 Task: Check the standings of the 2023 Victory Lane Racing NASCAR Cup Series for the race "Ambetter Health 400" on the track "Atlanta".
Action: Mouse moved to (176, 368)
Screenshot: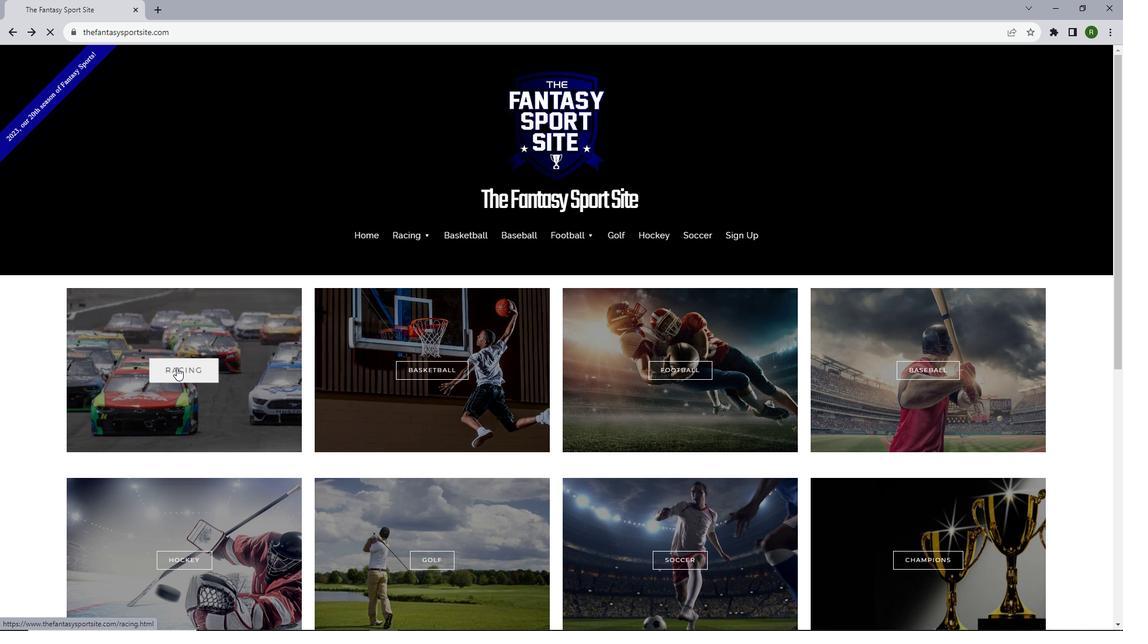 
Action: Mouse pressed left at (176, 368)
Screenshot: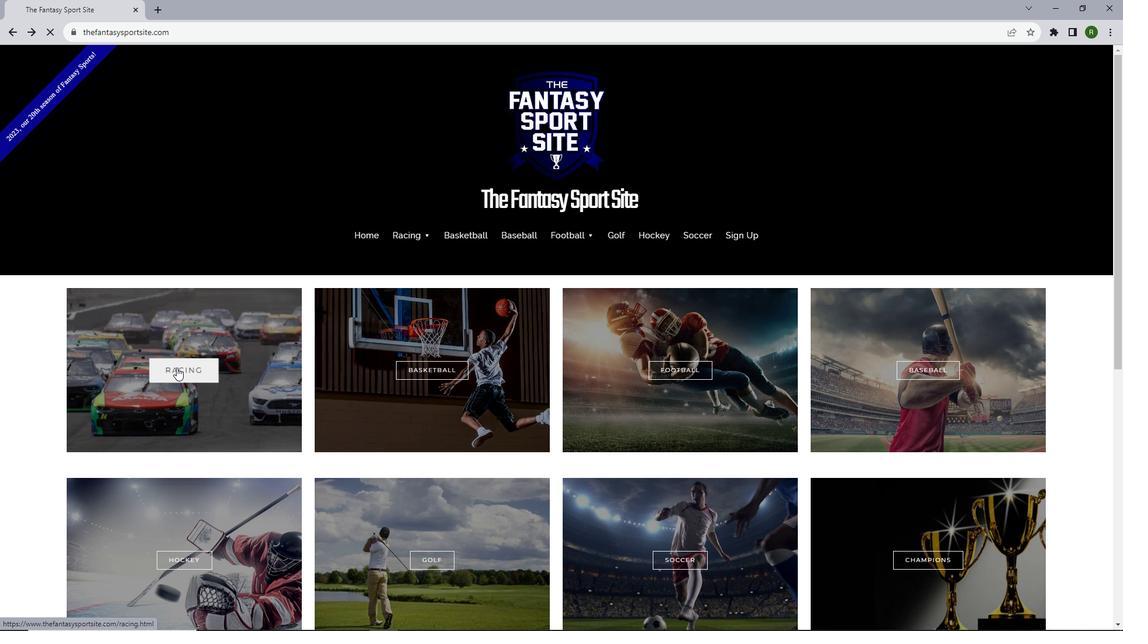 
Action: Mouse moved to (463, 392)
Screenshot: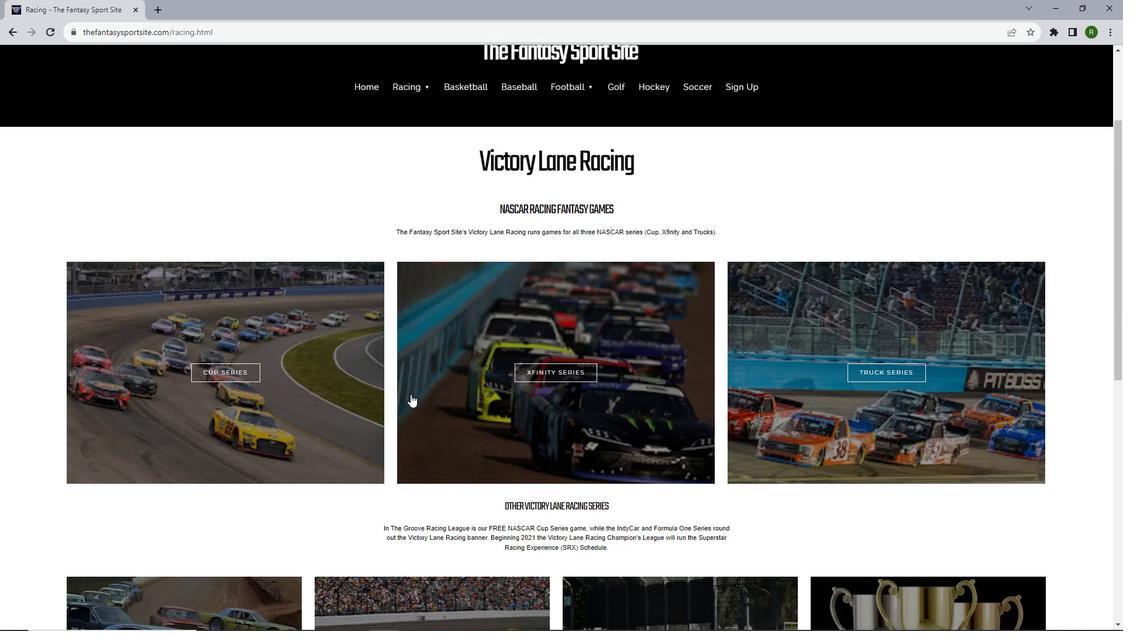 
Action: Mouse scrolled (463, 391) with delta (0, 0)
Screenshot: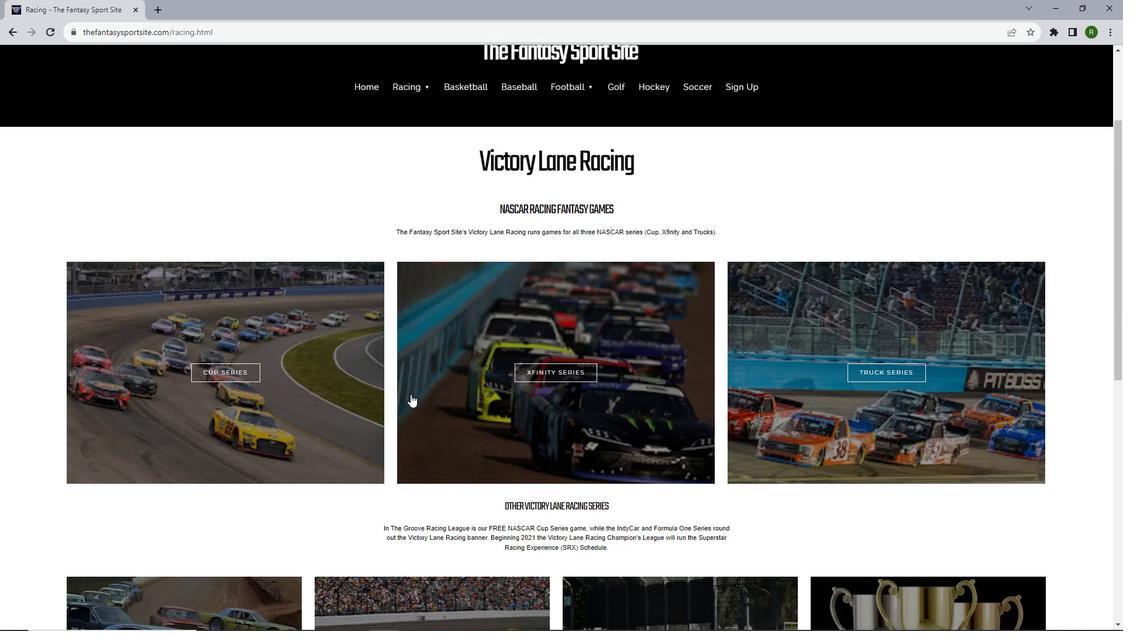 
Action: Mouse moved to (459, 392)
Screenshot: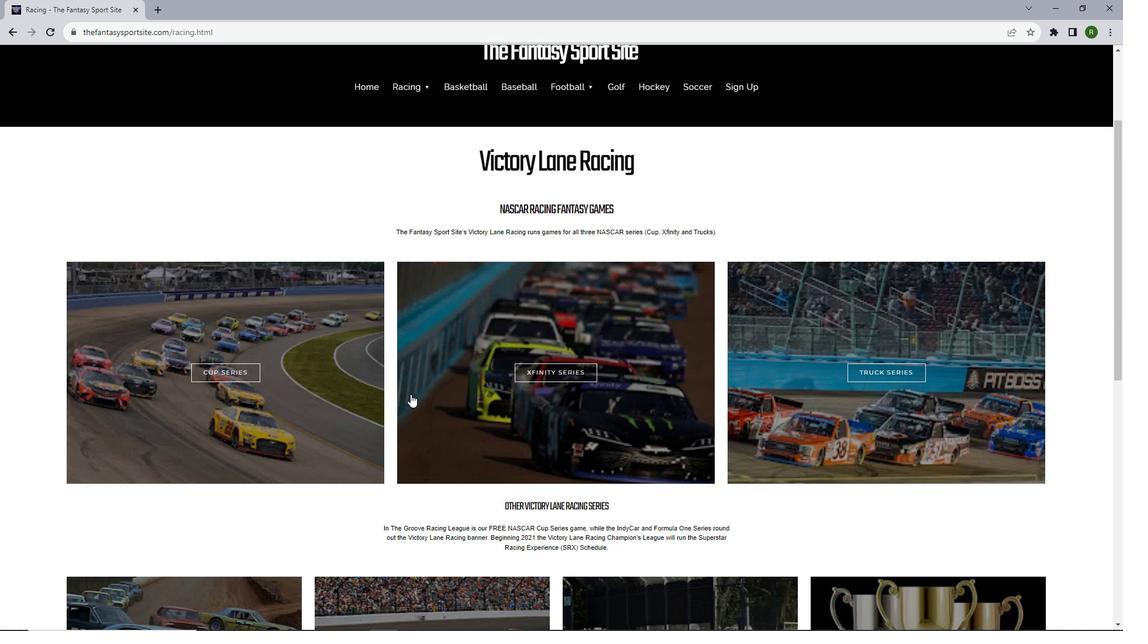 
Action: Mouse scrolled (460, 391) with delta (0, 0)
Screenshot: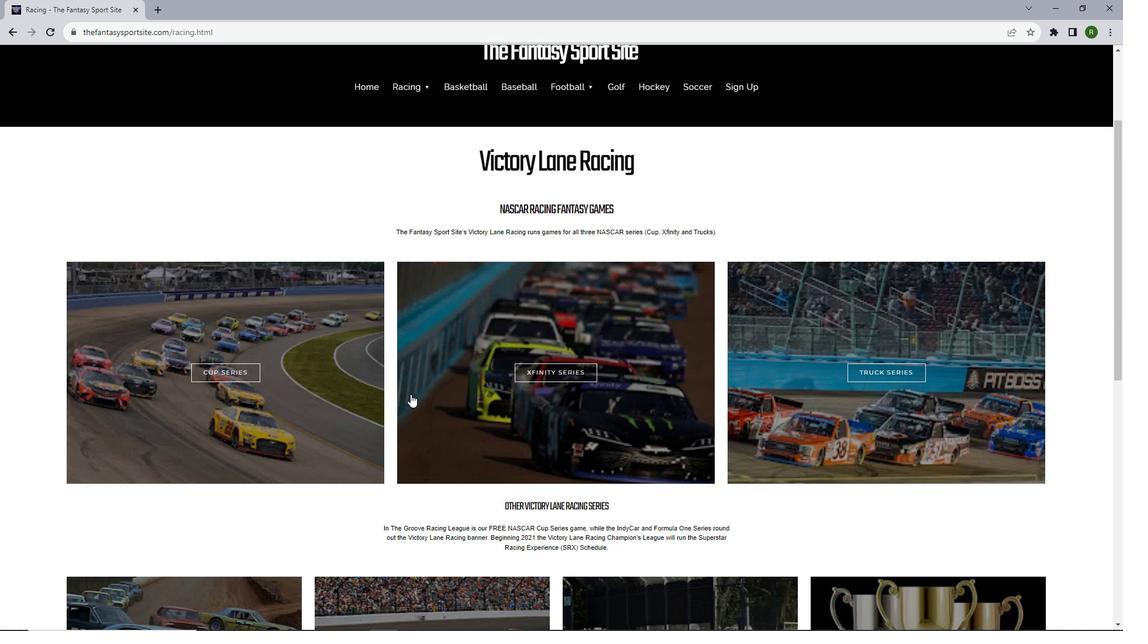 
Action: Mouse moved to (459, 392)
Screenshot: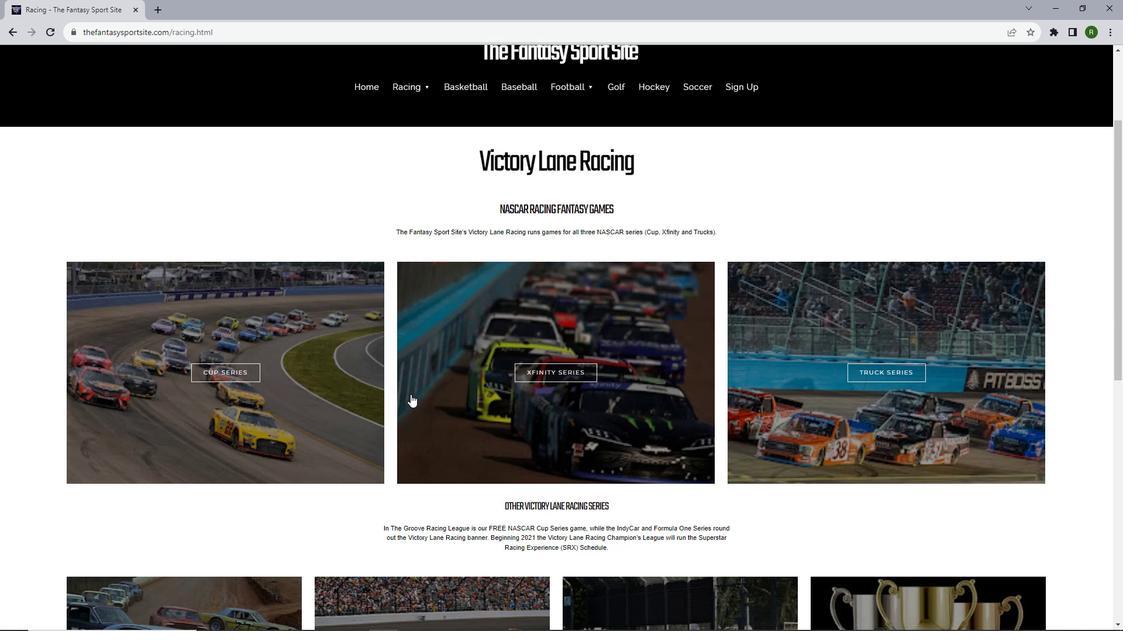
Action: Mouse scrolled (459, 391) with delta (0, 0)
Screenshot: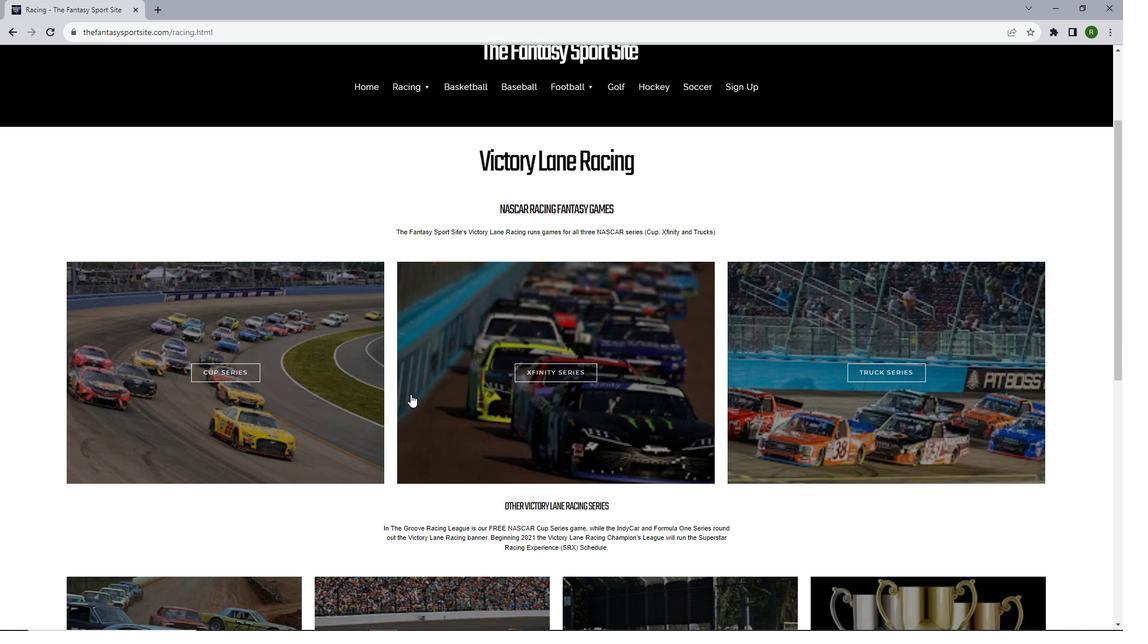 
Action: Mouse moved to (226, 350)
Screenshot: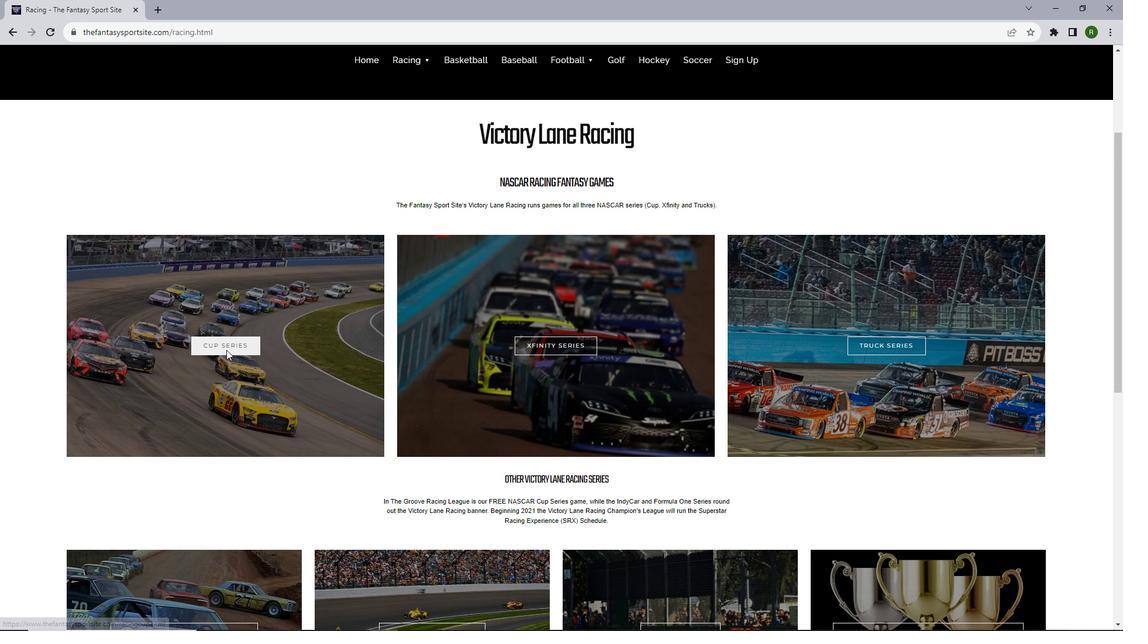 
Action: Mouse pressed left at (226, 350)
Screenshot: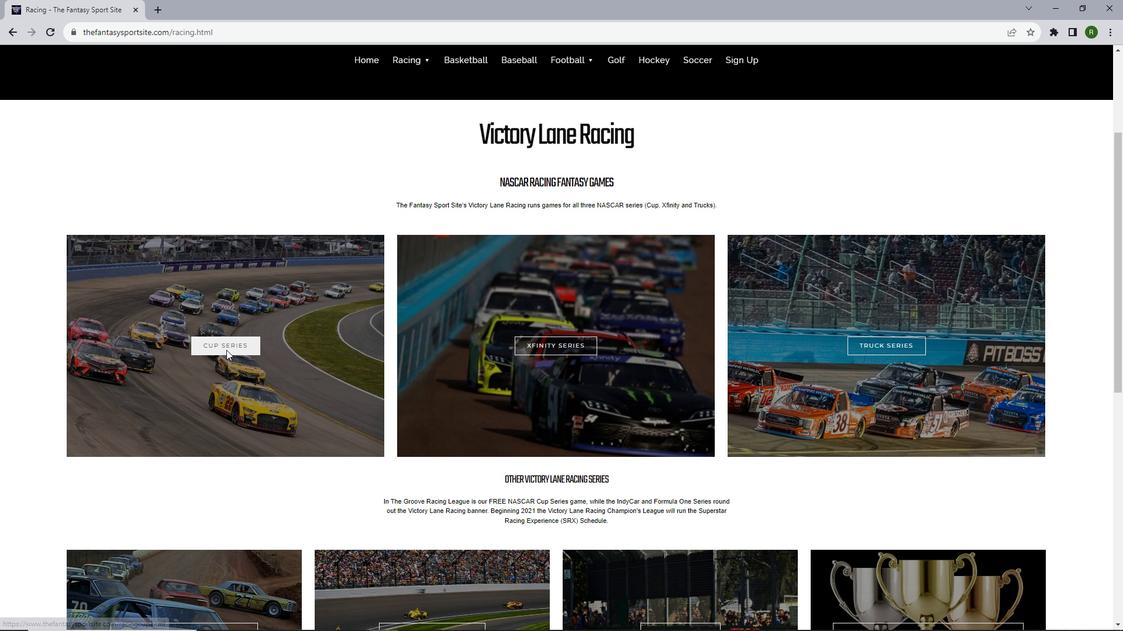 
Action: Mouse moved to (626, 279)
Screenshot: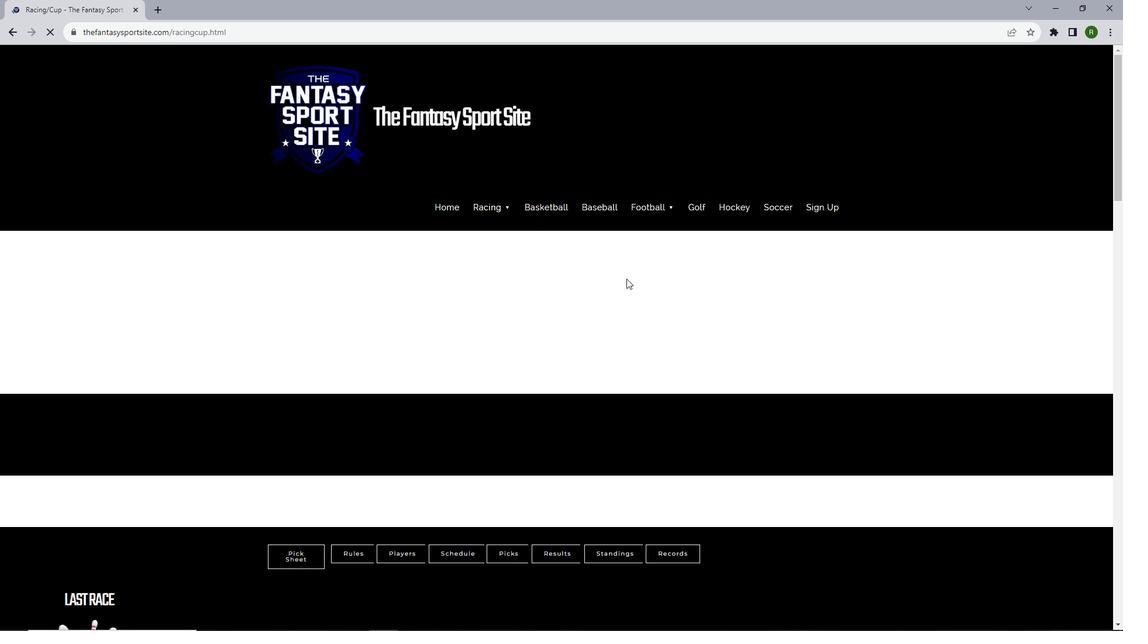 
Action: Mouse scrolled (626, 278) with delta (0, 0)
Screenshot: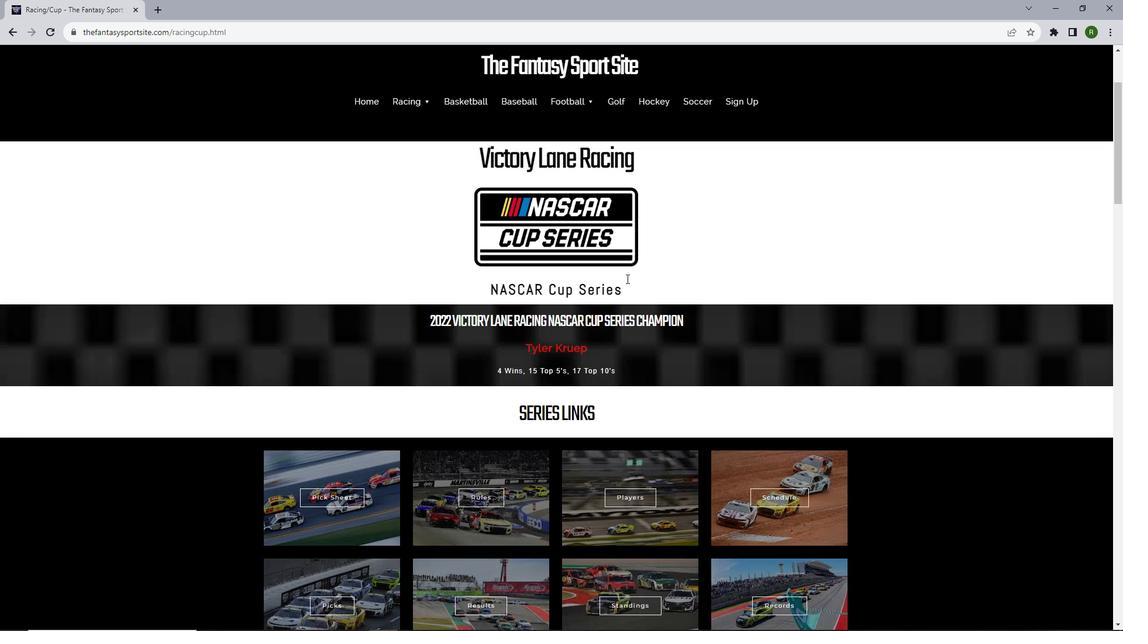 
Action: Mouse scrolled (626, 278) with delta (0, 0)
Screenshot: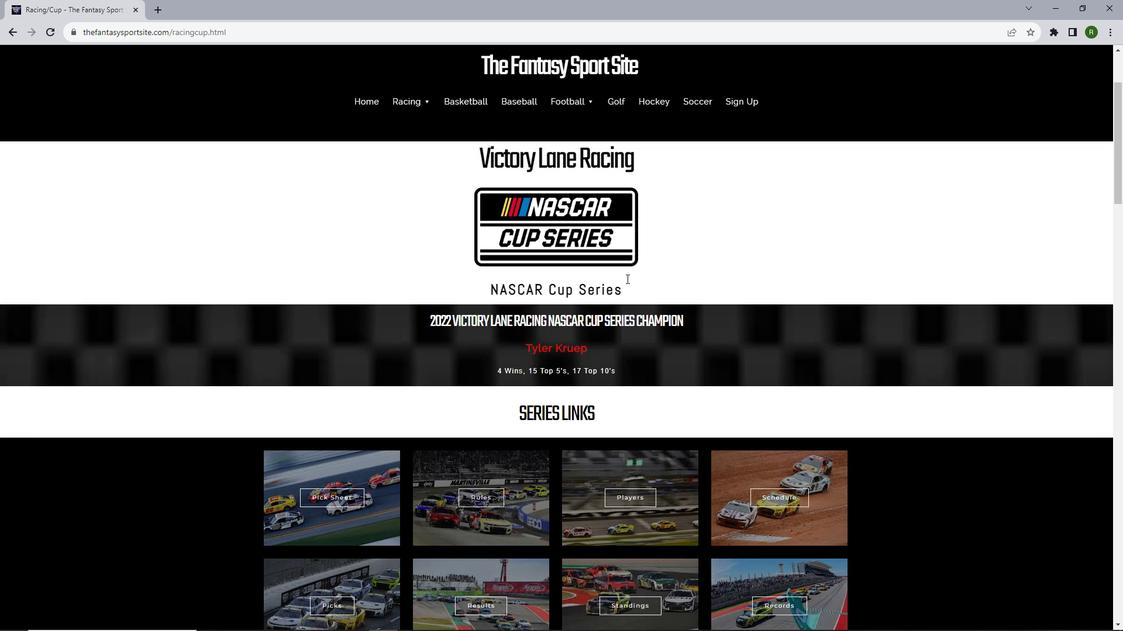 
Action: Mouse scrolled (626, 278) with delta (0, 0)
Screenshot: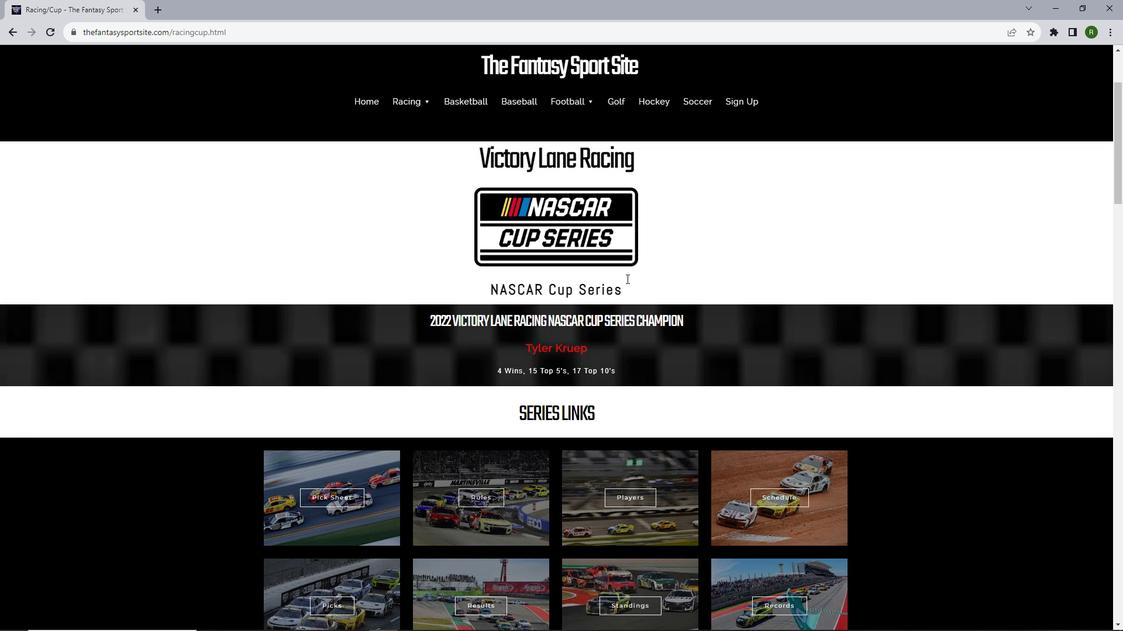 
Action: Mouse scrolled (626, 278) with delta (0, 0)
Screenshot: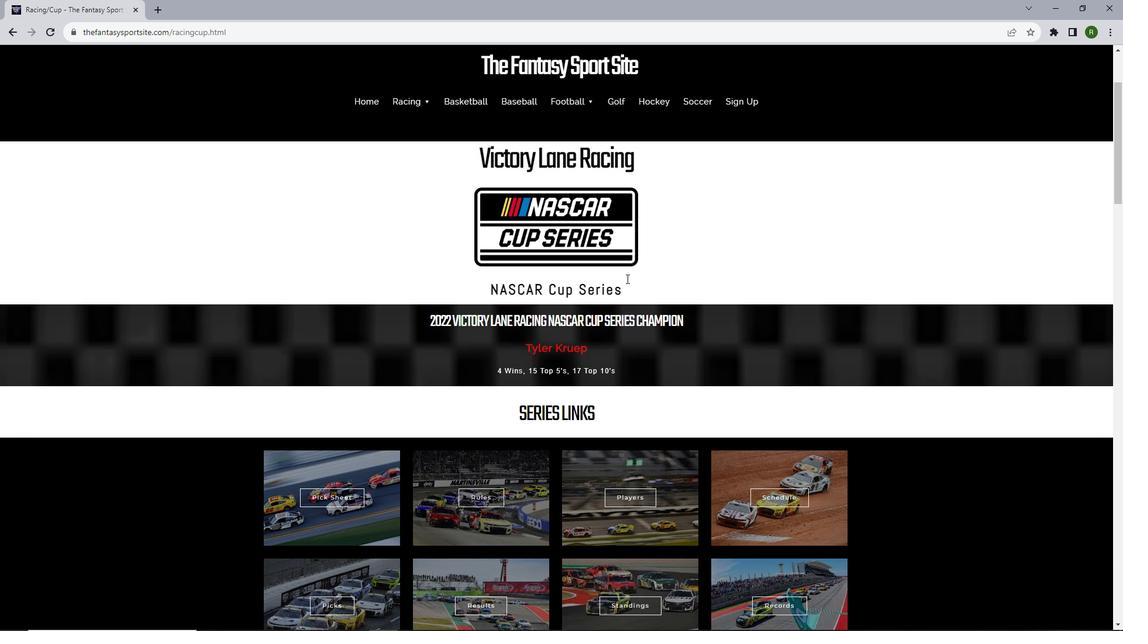 
Action: Mouse scrolled (626, 278) with delta (0, 0)
Screenshot: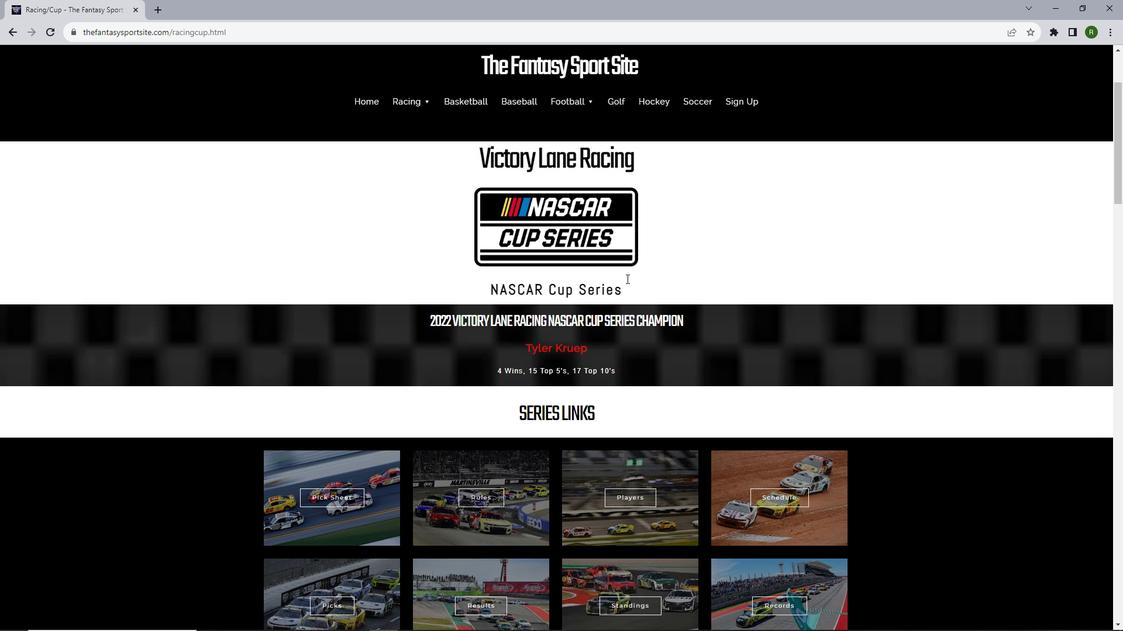 
Action: Mouse moved to (630, 441)
Screenshot: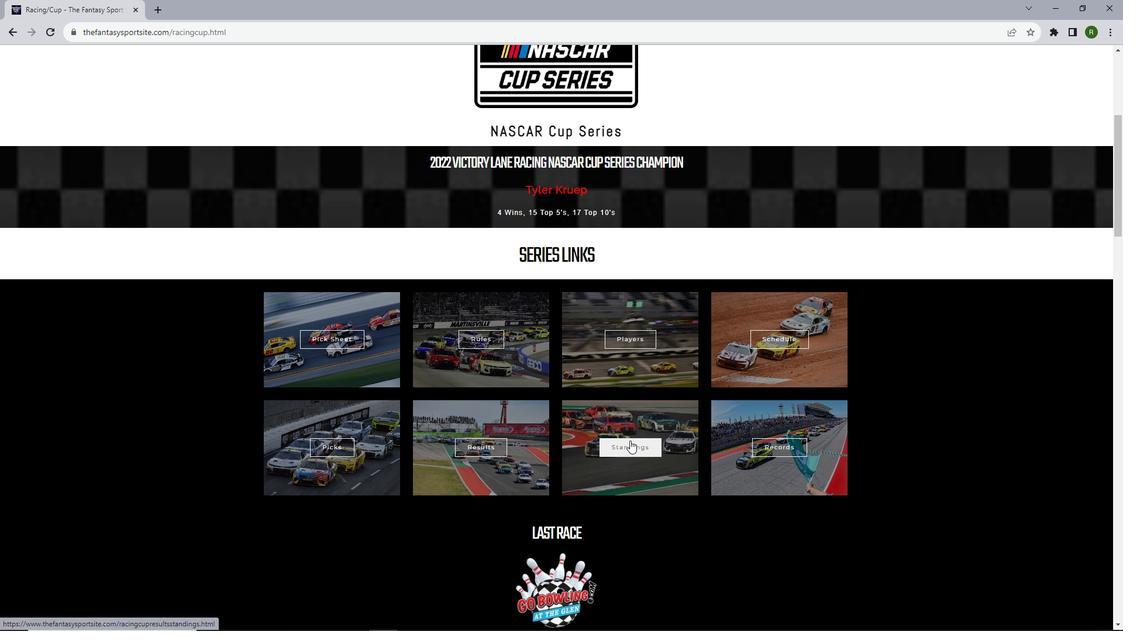 
Action: Mouse pressed left at (630, 441)
Screenshot: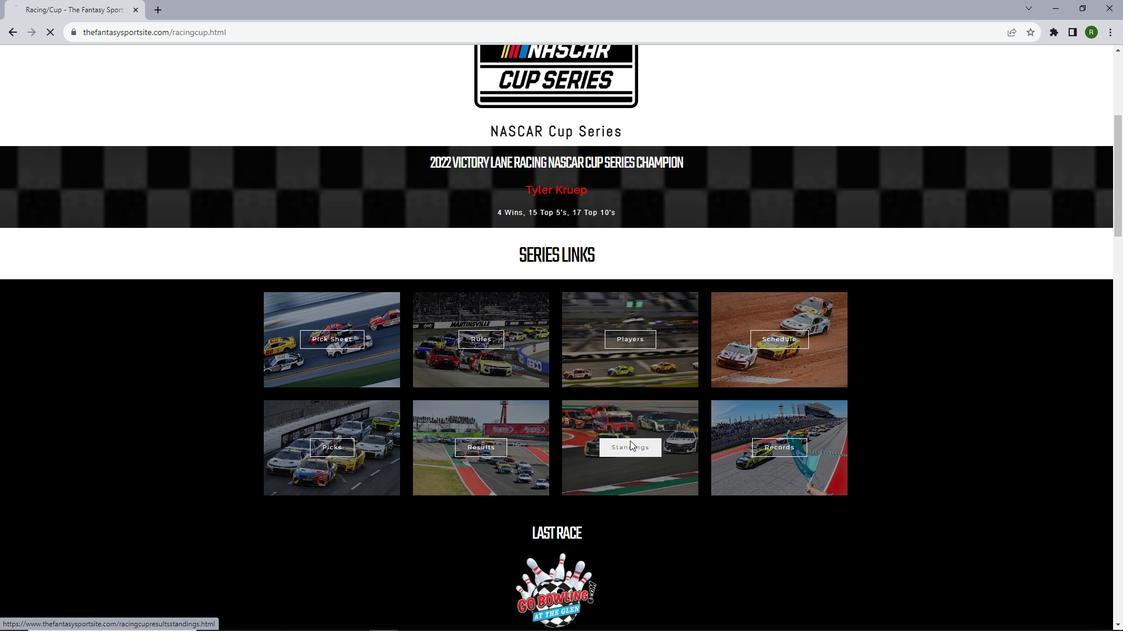 
Action: Mouse moved to (603, 373)
Screenshot: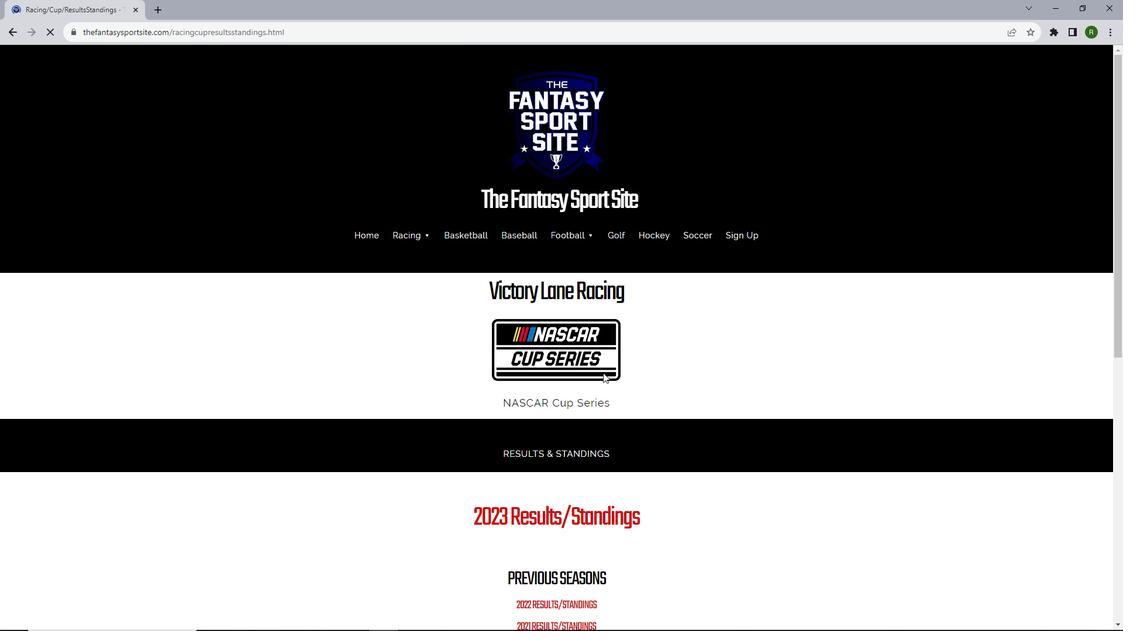 
Action: Mouse scrolled (603, 372) with delta (0, 0)
Screenshot: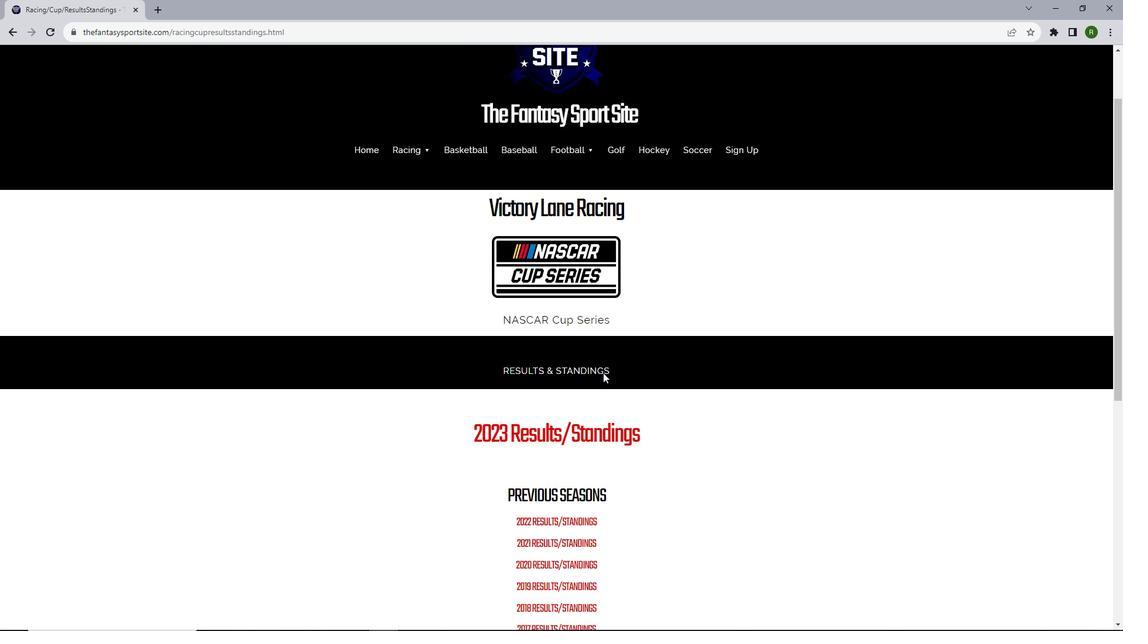
Action: Mouse scrolled (603, 372) with delta (0, 0)
Screenshot: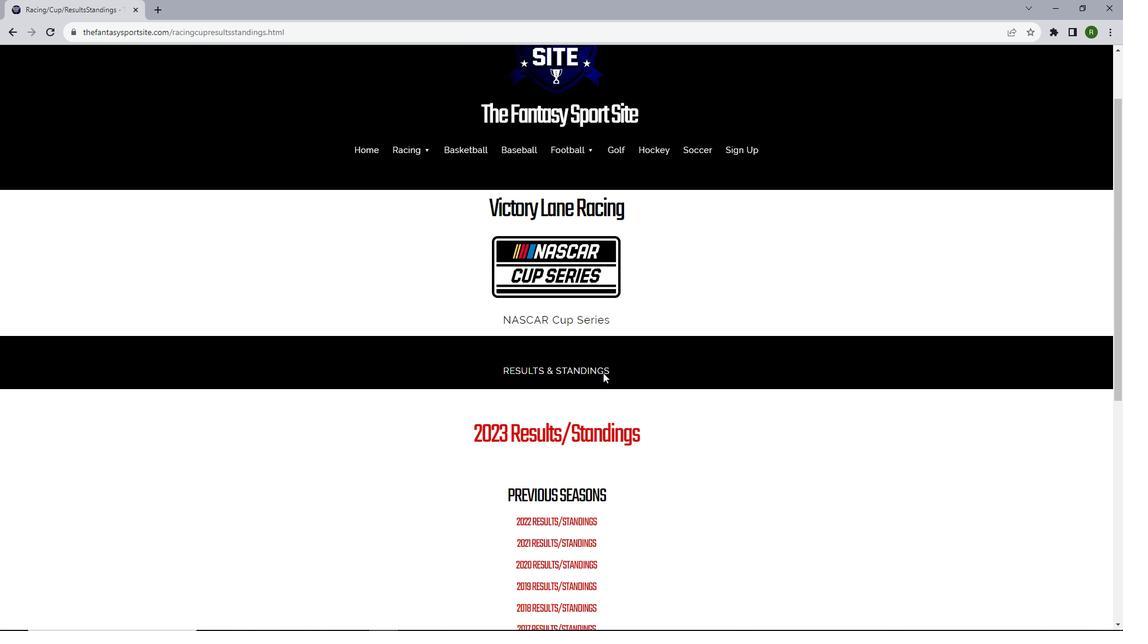 
Action: Mouse scrolled (603, 372) with delta (0, 0)
Screenshot: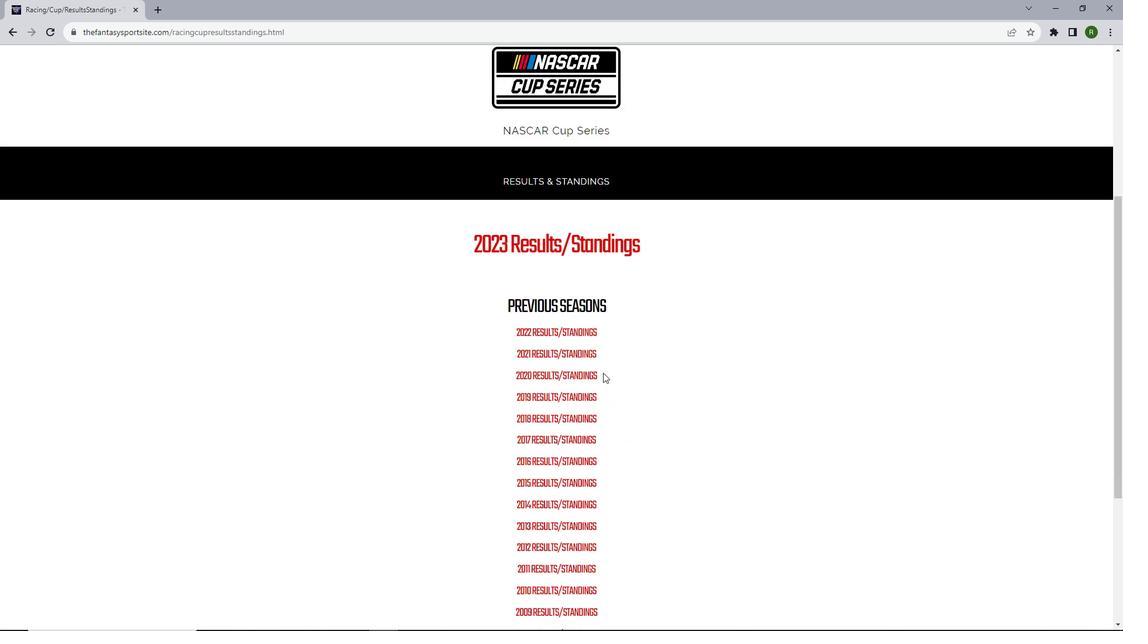 
Action: Mouse scrolled (603, 372) with delta (0, 0)
Screenshot: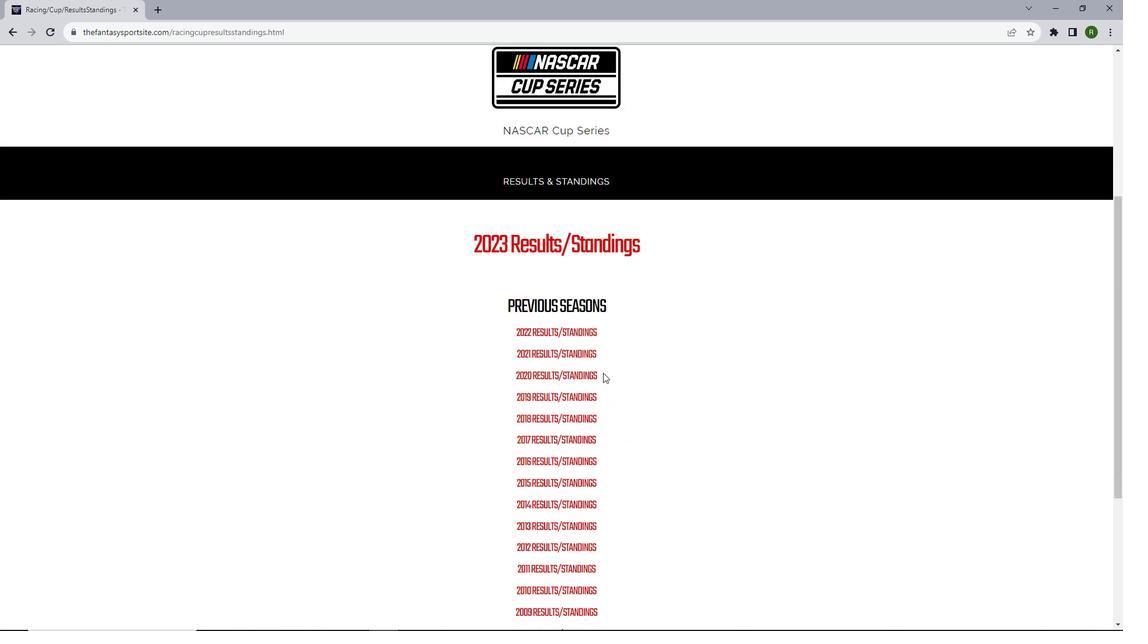 
Action: Mouse scrolled (603, 372) with delta (0, 0)
Screenshot: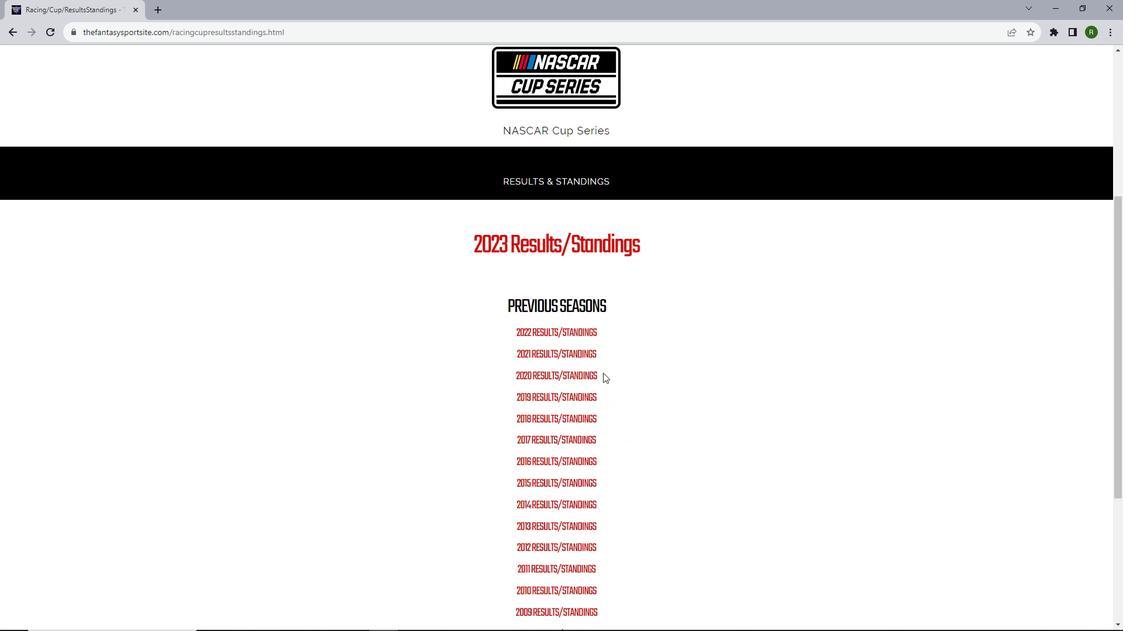 
Action: Mouse moved to (544, 228)
Screenshot: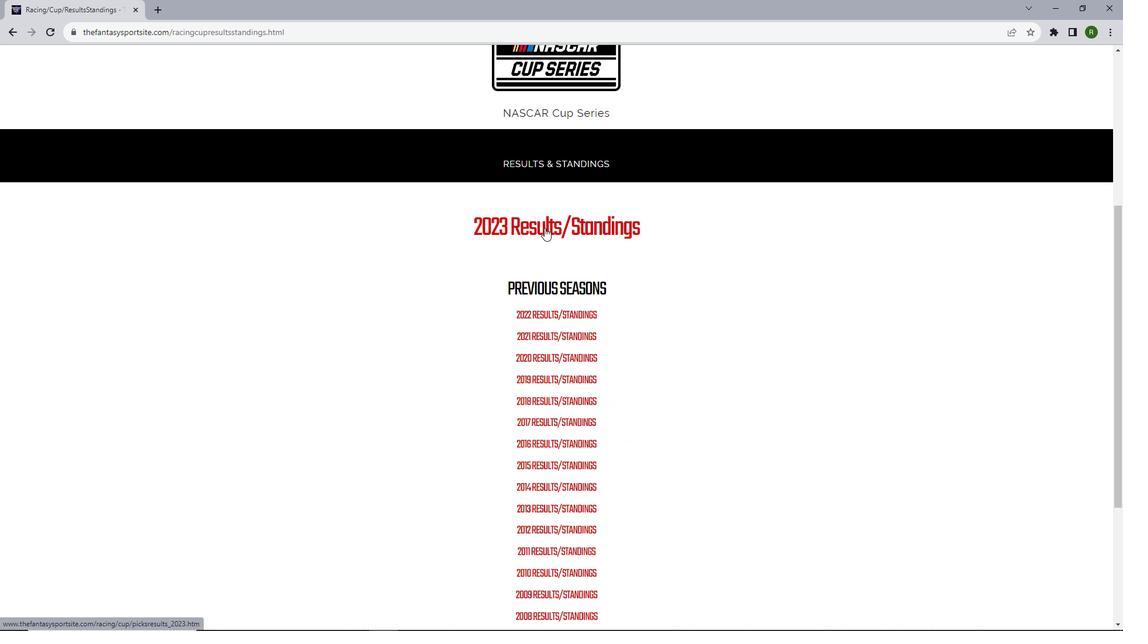 
Action: Mouse pressed left at (544, 228)
Screenshot: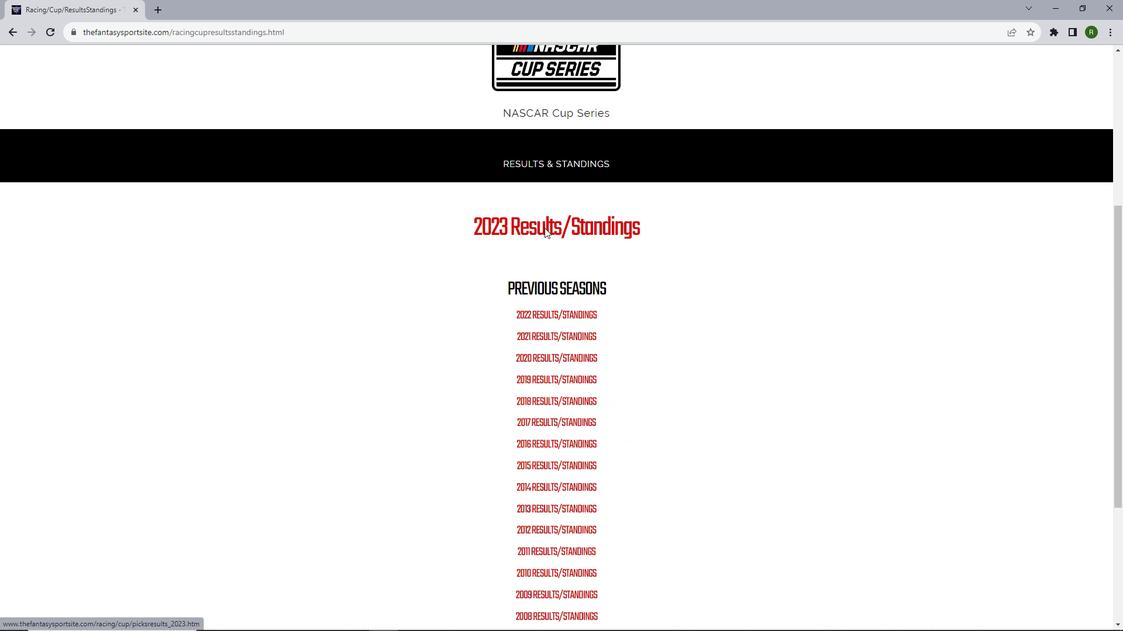 
Action: Mouse scrolled (544, 227) with delta (0, 0)
Screenshot: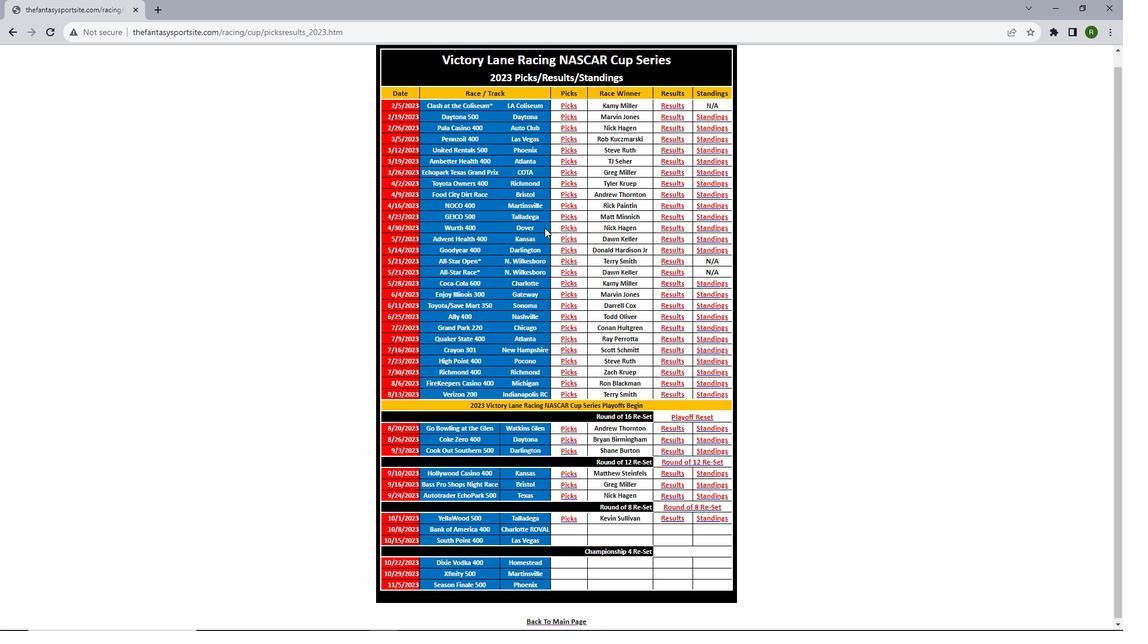 
Action: Mouse scrolled (544, 227) with delta (0, 0)
Screenshot: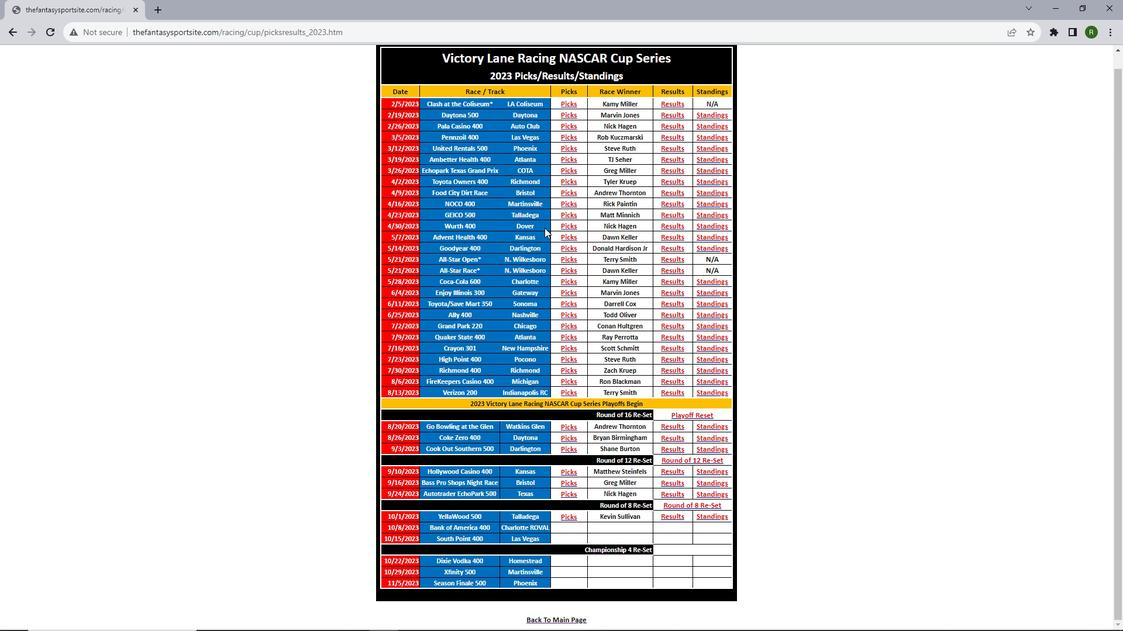 
Action: Mouse moved to (710, 159)
Screenshot: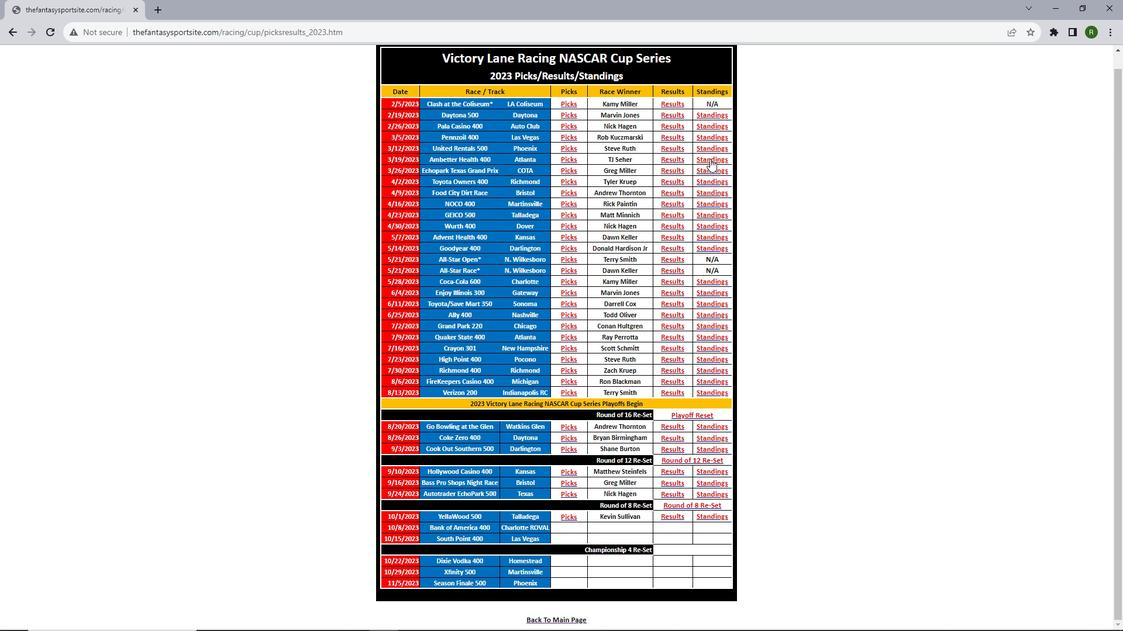 
Action: Mouse pressed left at (710, 159)
Screenshot: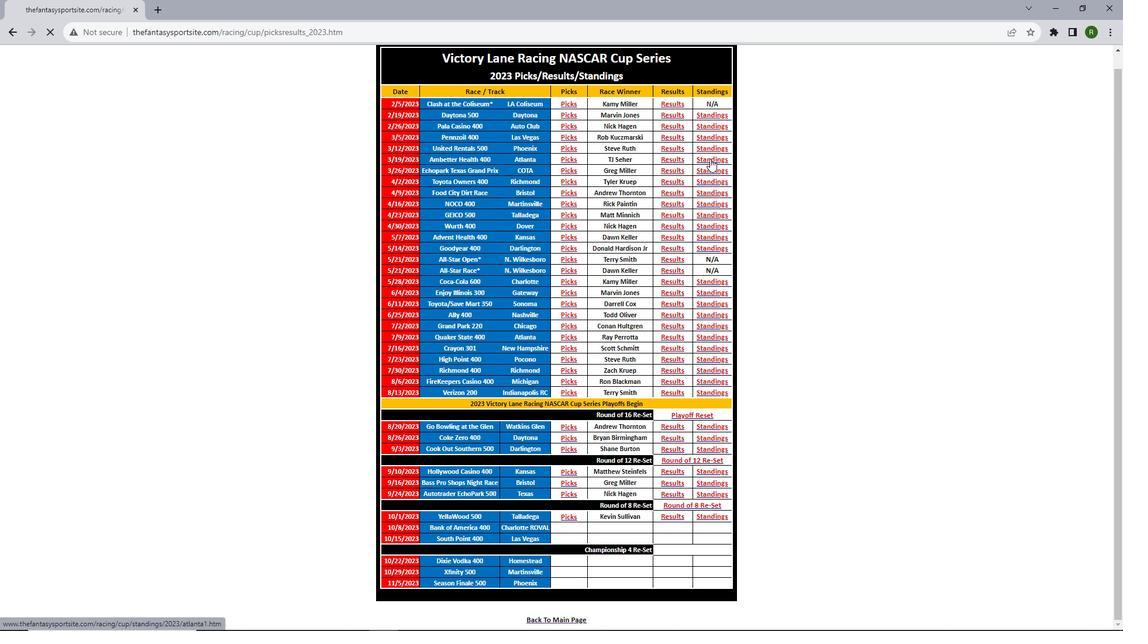 
Action: Mouse moved to (689, 171)
Screenshot: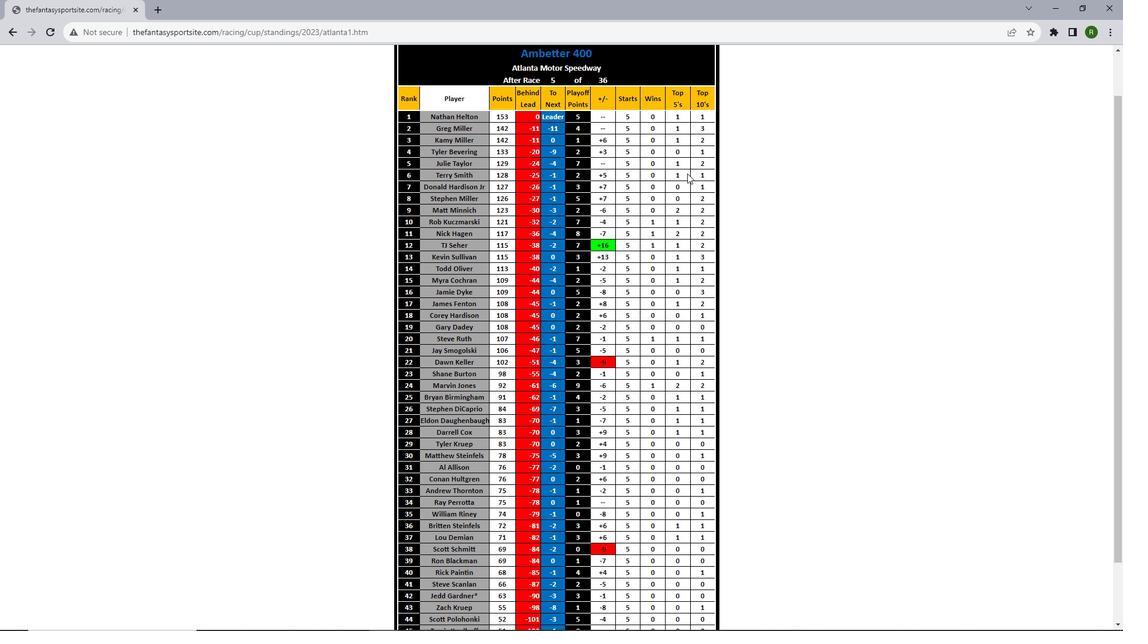 
Action: Mouse scrolled (689, 170) with delta (0, 0)
Screenshot: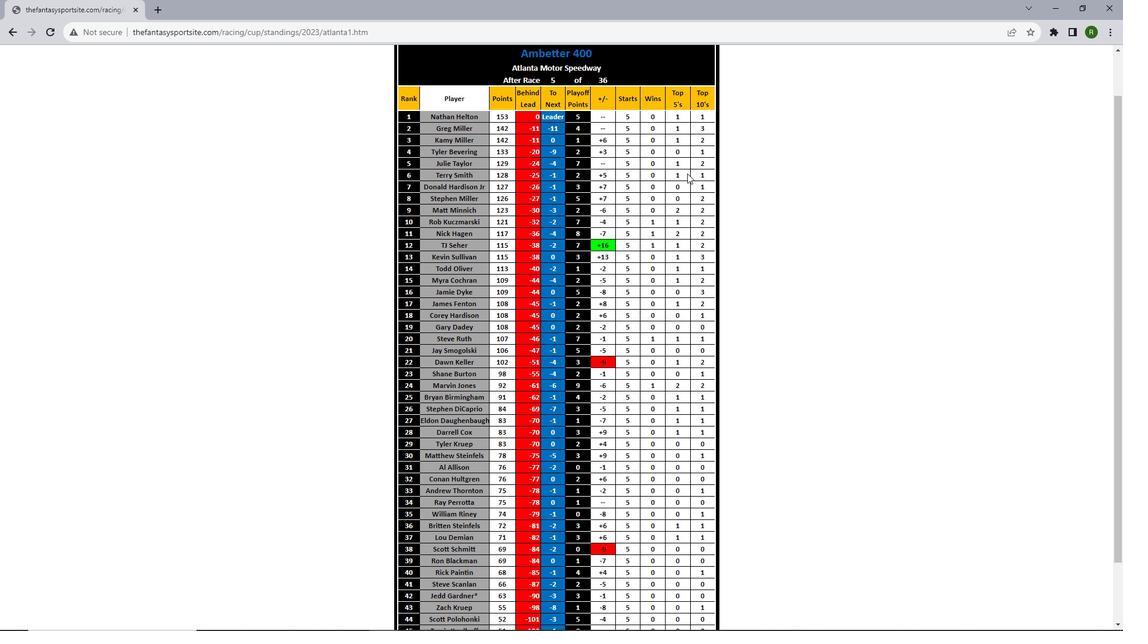 
Action: Mouse moved to (687, 173)
Screenshot: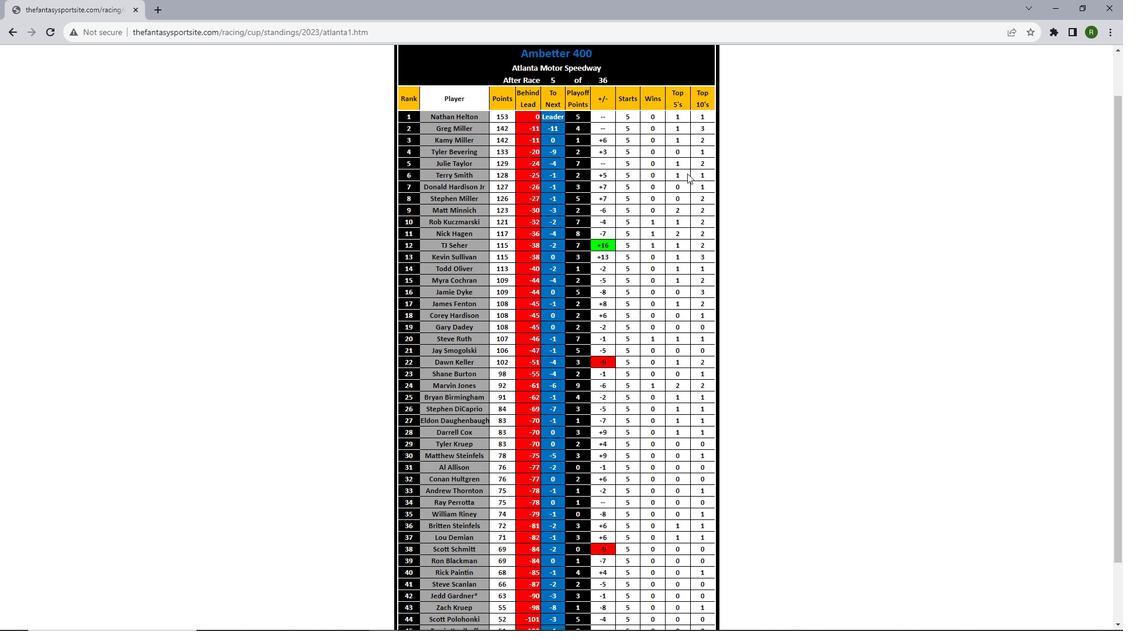 
Action: Mouse scrolled (687, 173) with delta (0, 0)
Screenshot: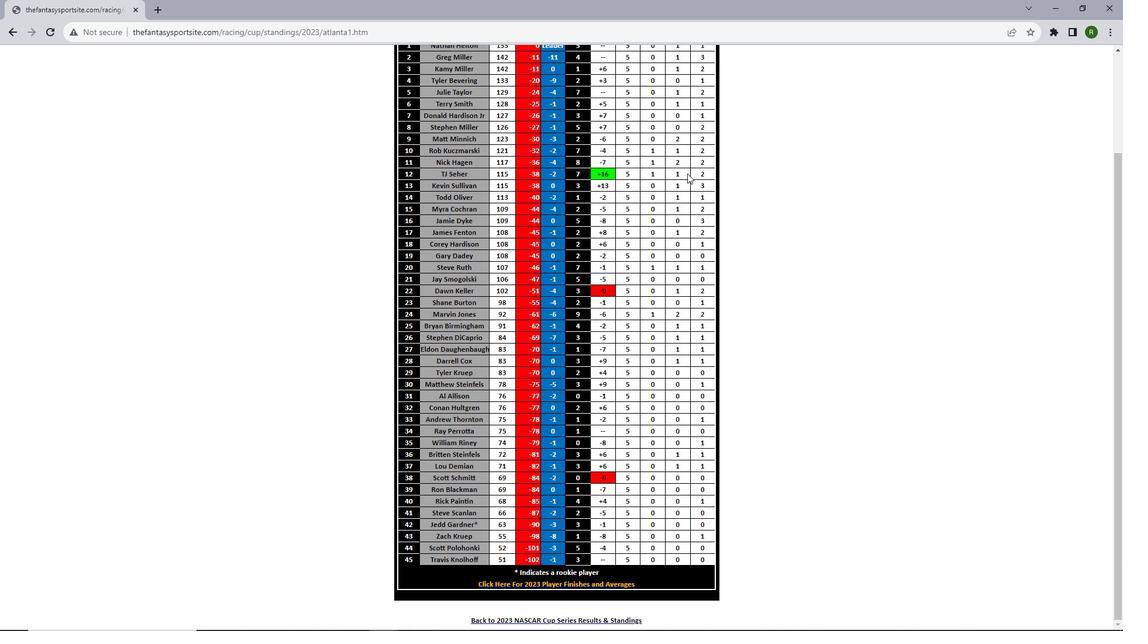 
Action: Mouse scrolled (687, 173) with delta (0, 0)
Screenshot: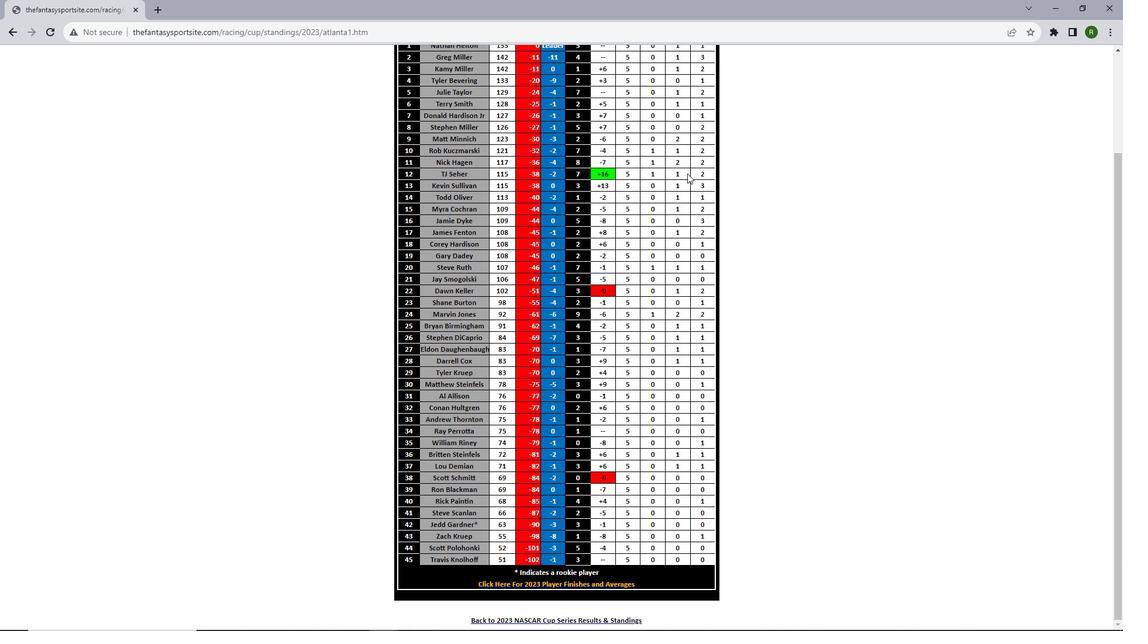 
Action: Mouse scrolled (687, 173) with delta (0, 0)
Screenshot: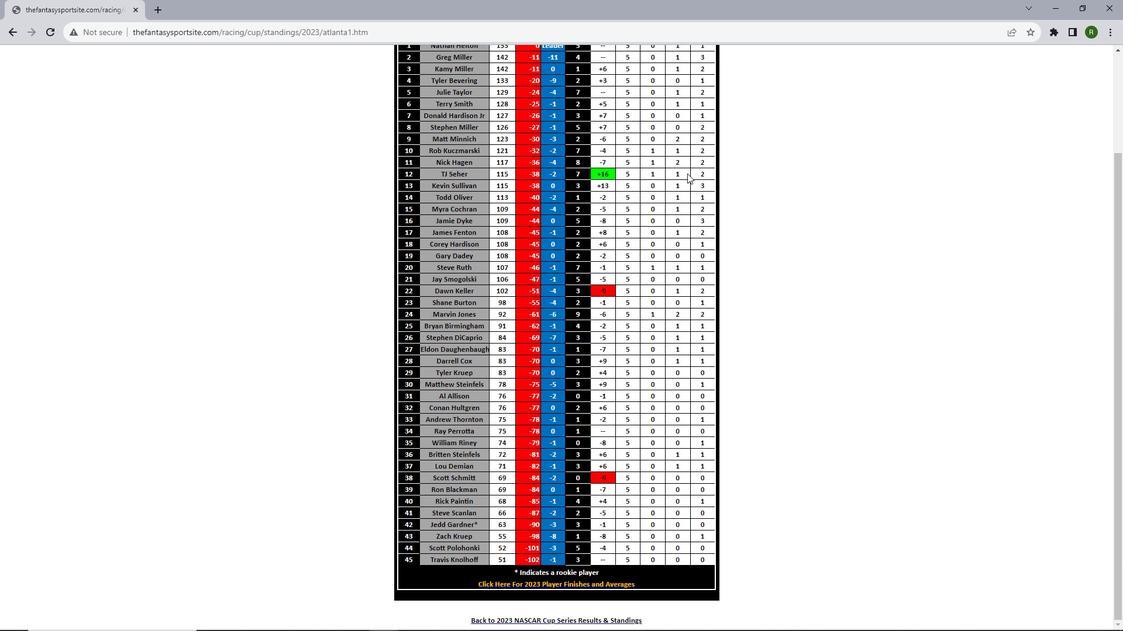 
Action: Mouse scrolled (687, 173) with delta (0, 0)
Screenshot: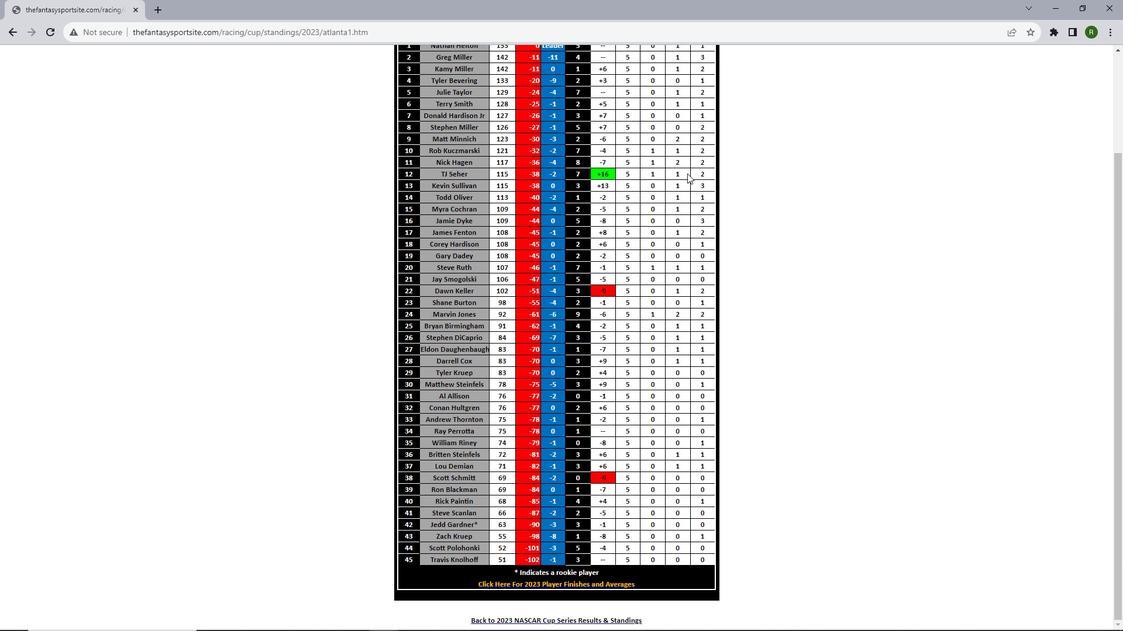 
Action: Mouse scrolled (687, 173) with delta (0, 0)
Screenshot: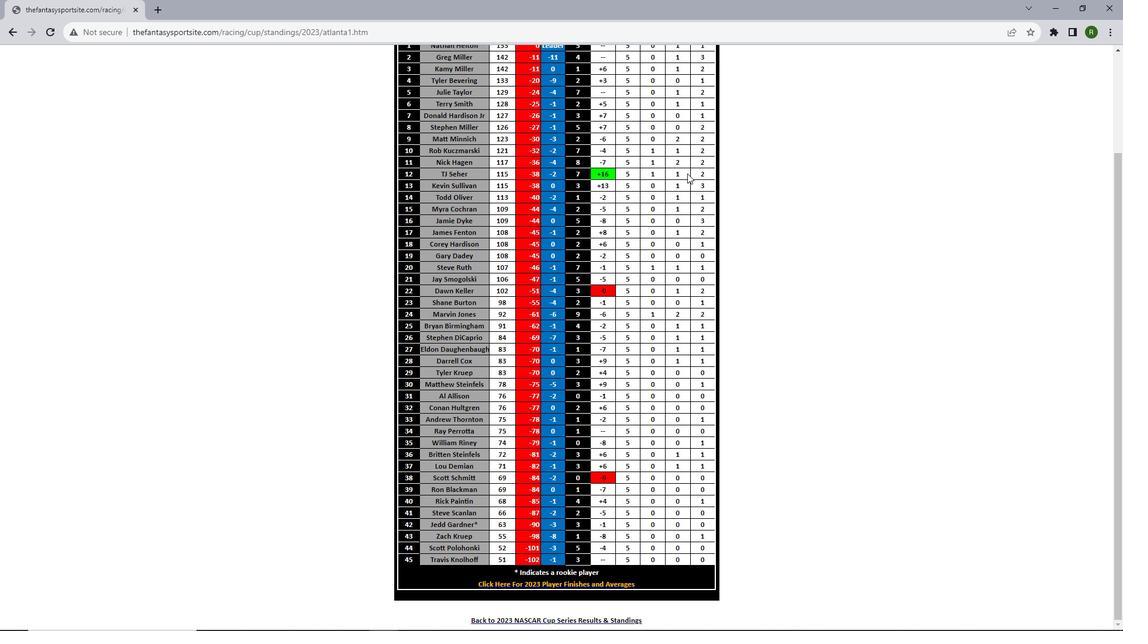 
Action: Mouse scrolled (687, 173) with delta (0, 0)
Screenshot: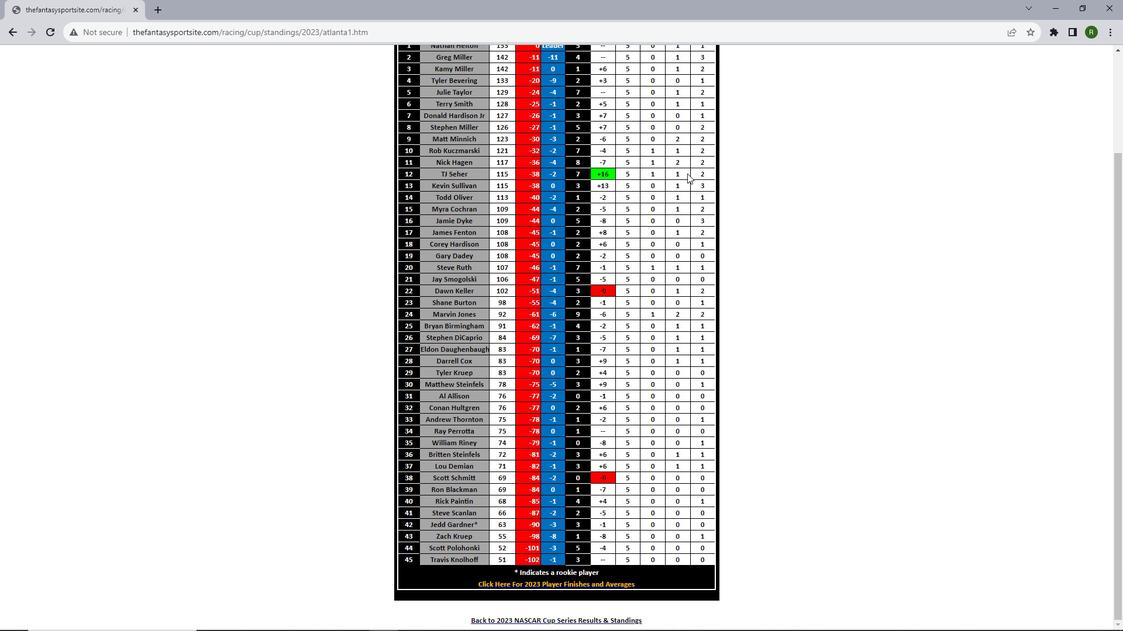 
Action: Mouse scrolled (687, 173) with delta (0, 0)
Screenshot: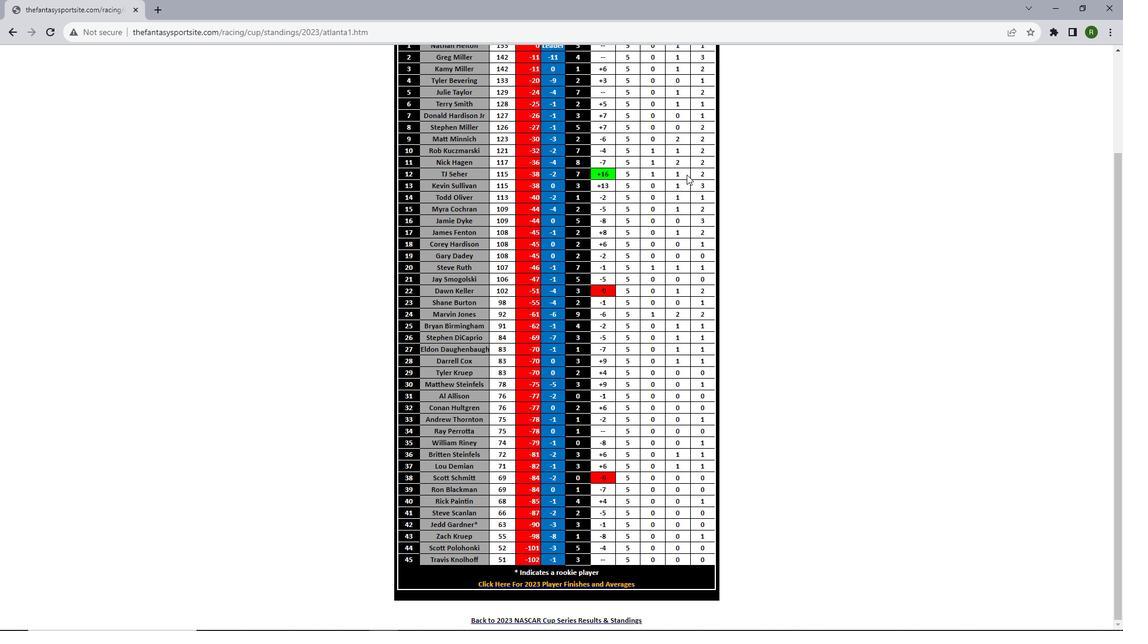 
Action: Mouse scrolled (687, 173) with delta (0, 0)
Screenshot: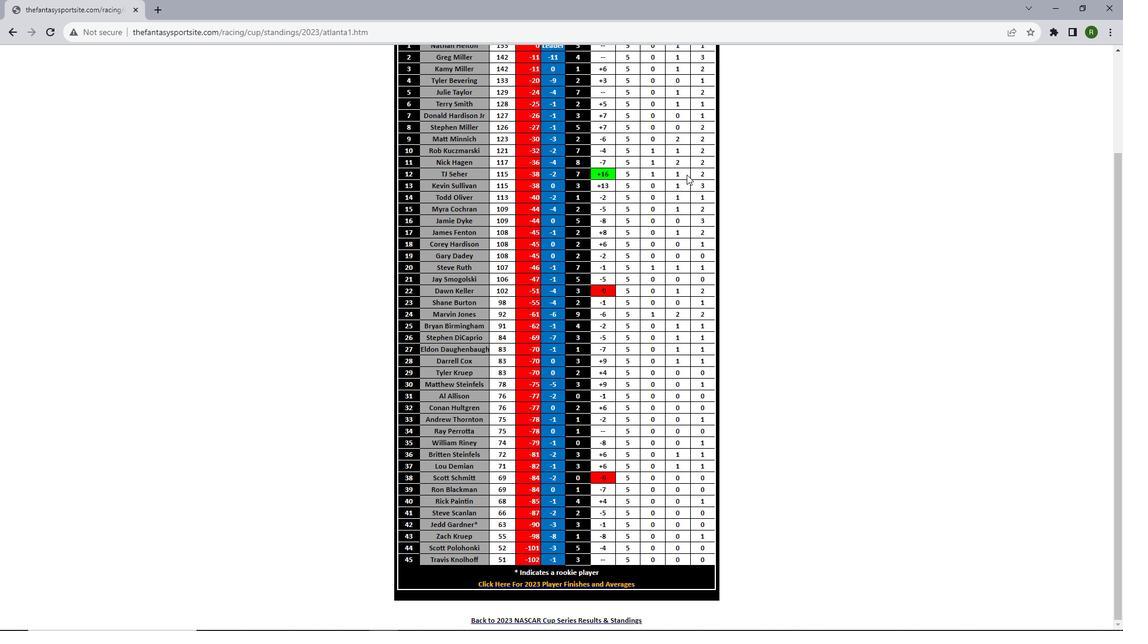 
Action: Mouse moved to (686, 174)
Screenshot: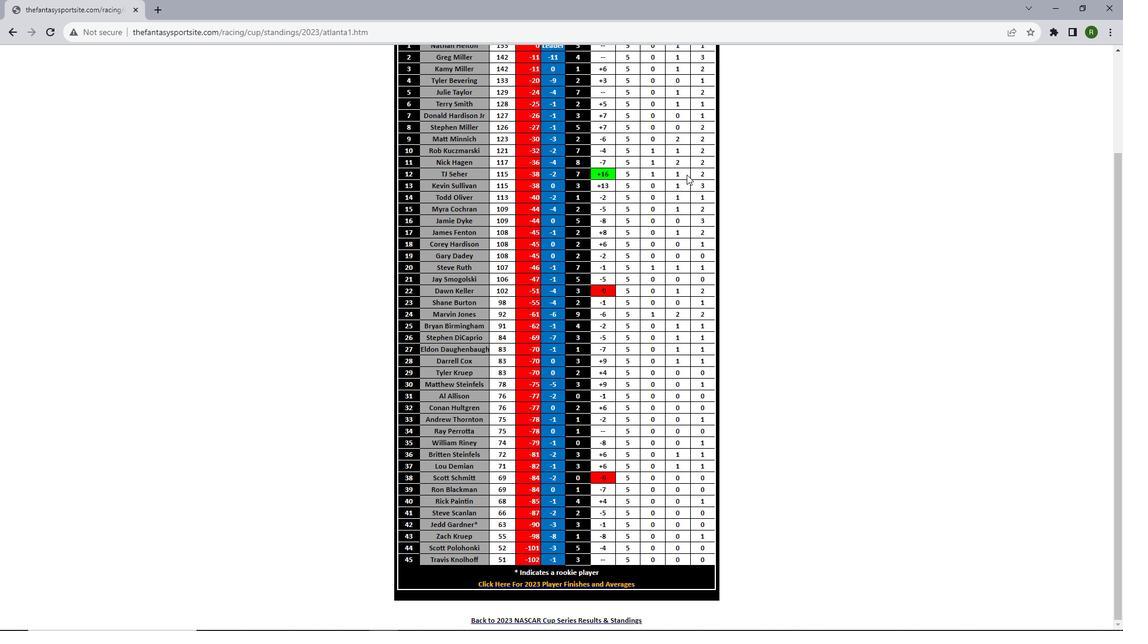 
Action: Mouse scrolled (686, 174) with delta (0, 0)
Screenshot: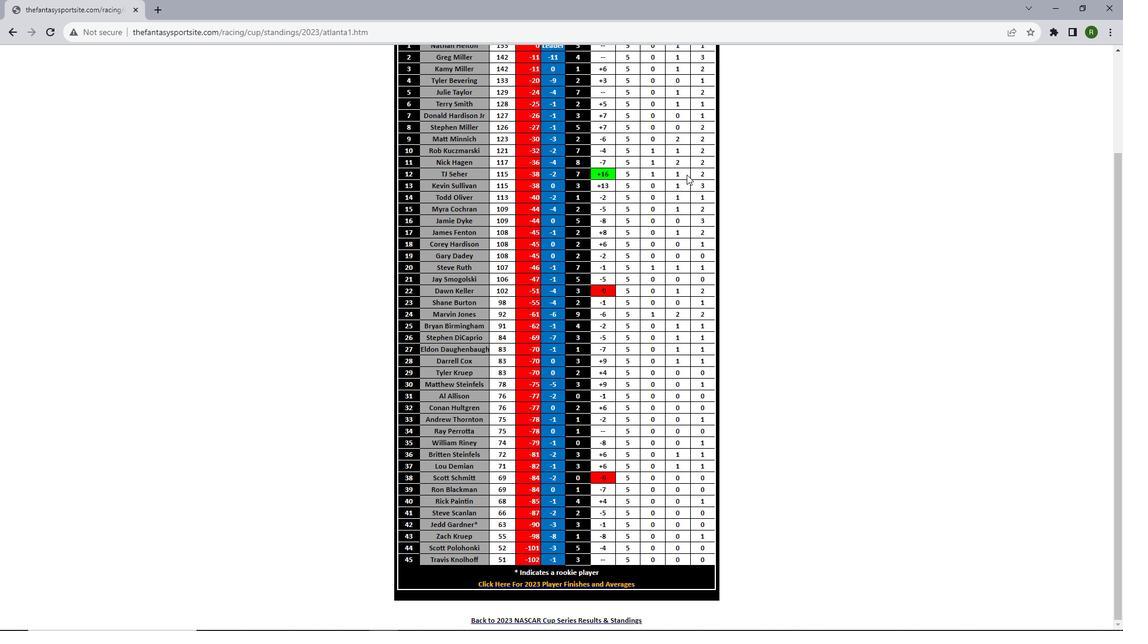
Action: Mouse scrolled (686, 174) with delta (0, 0)
Screenshot: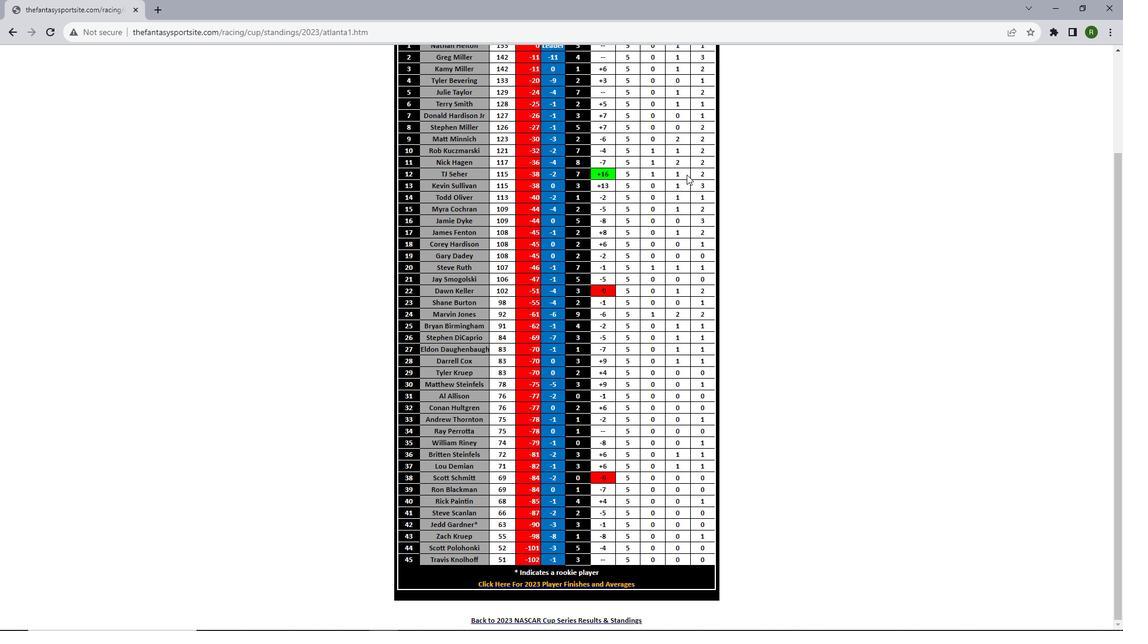 
Action: Mouse scrolled (686, 174) with delta (0, 0)
Screenshot: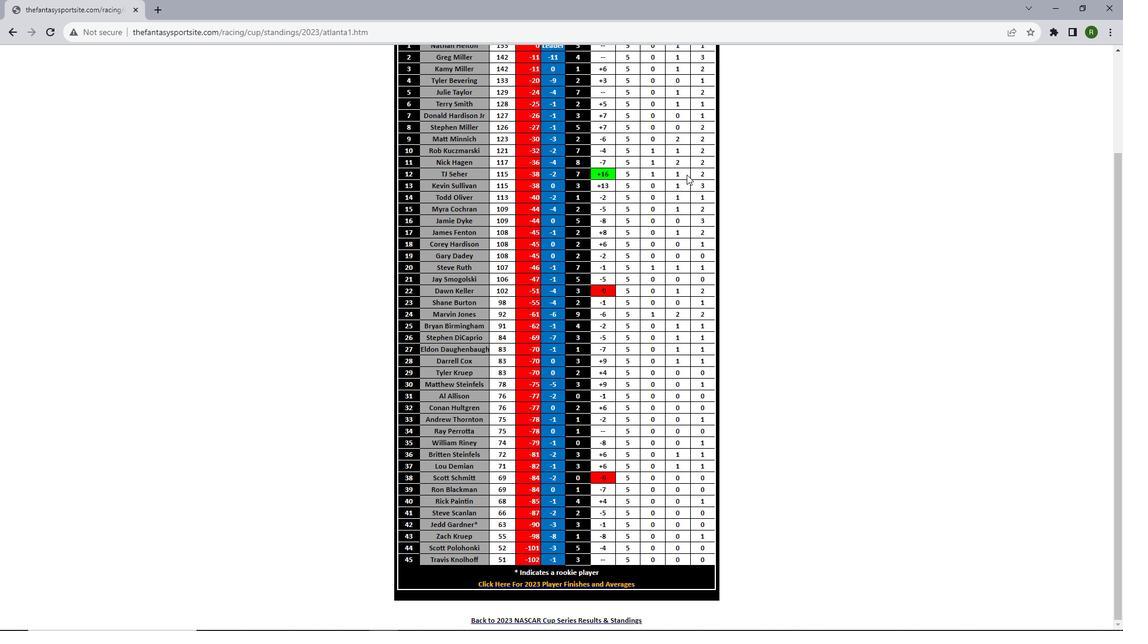 
Action: Mouse scrolled (686, 174) with delta (0, 0)
Screenshot: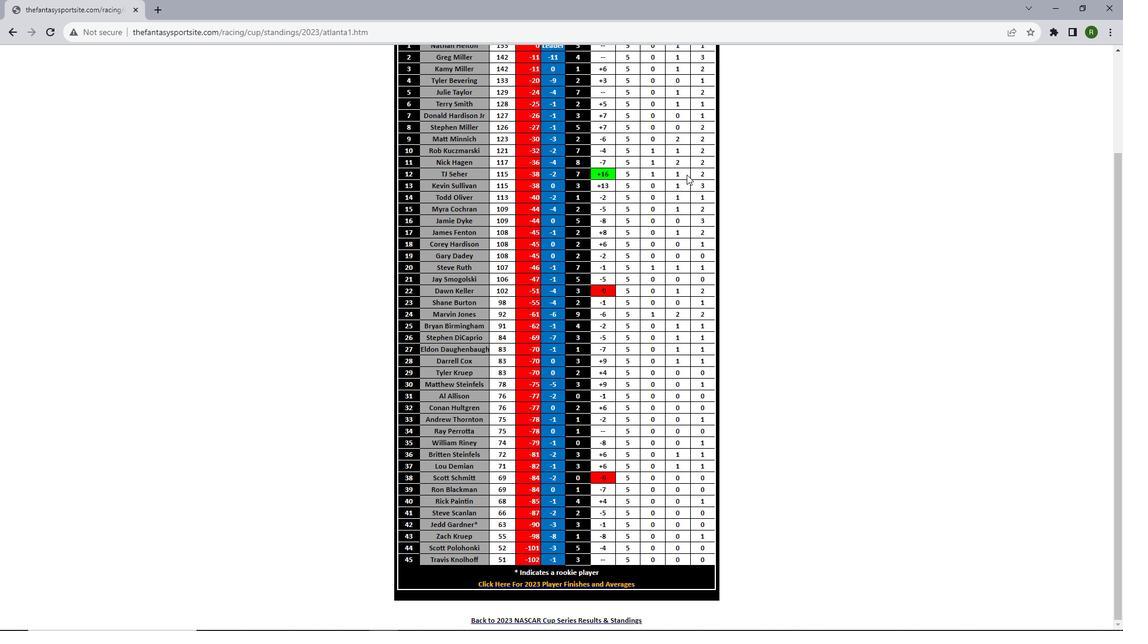 
